 Task: Enable interaction limits for 3 days only for repository collaborators.
Action: Mouse moved to (1058, 86)
Screenshot: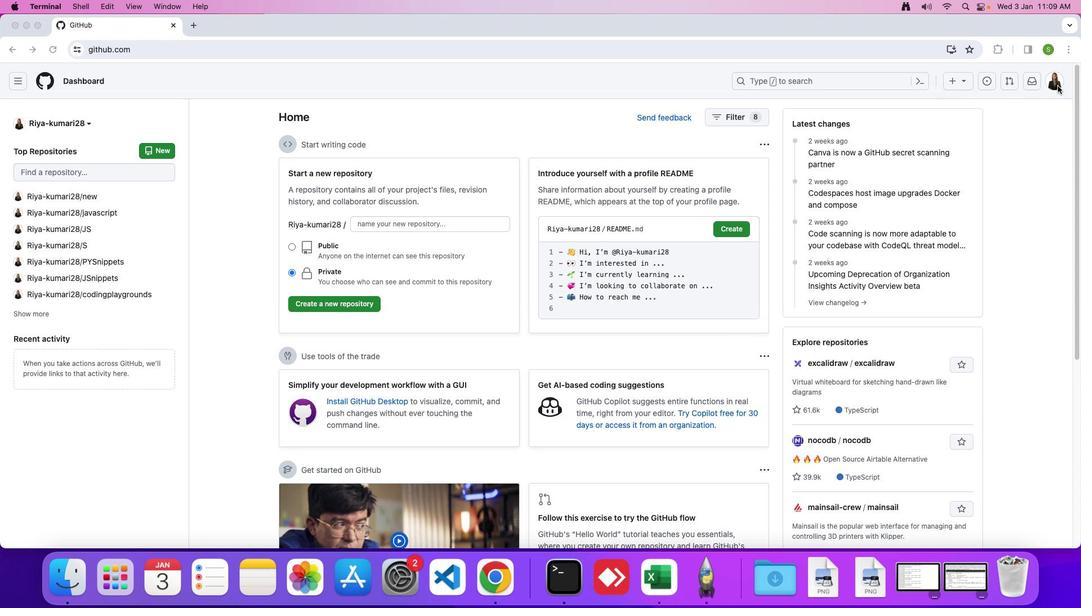
Action: Mouse pressed left at (1058, 86)
Screenshot: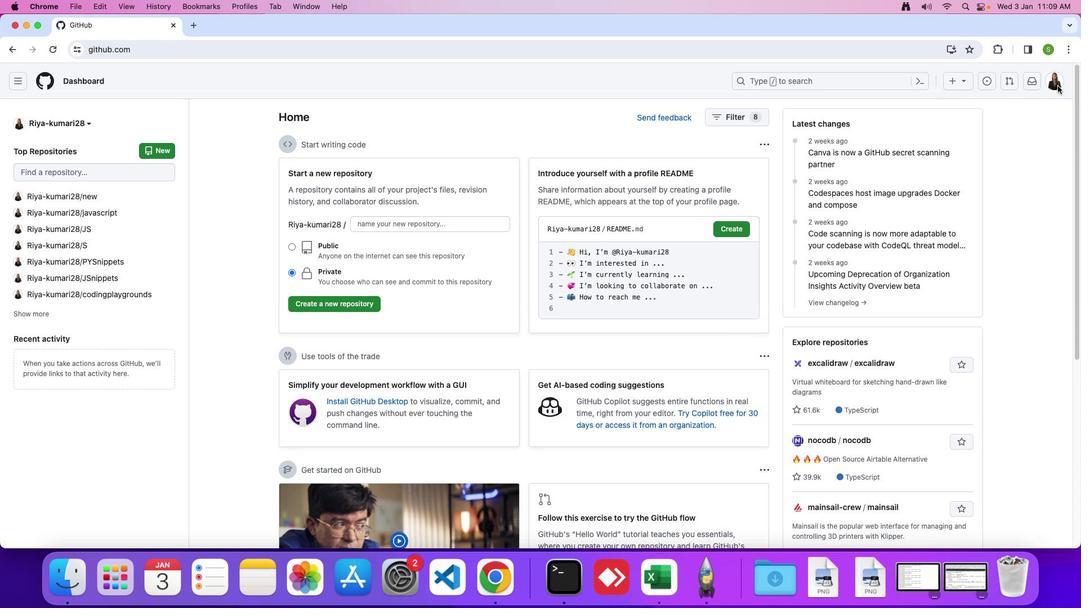 
Action: Mouse moved to (1055, 82)
Screenshot: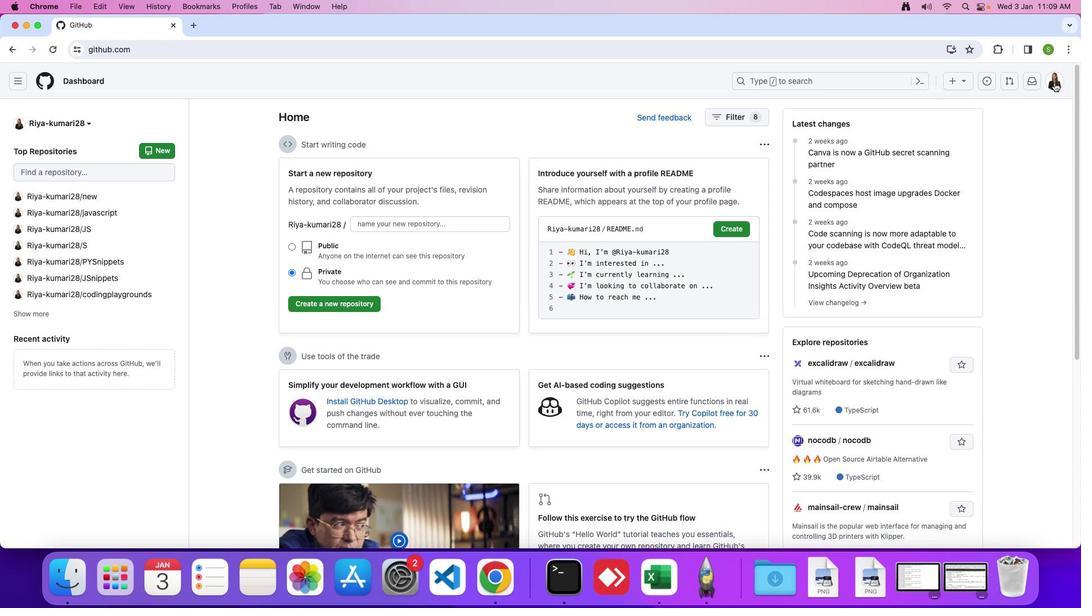 
Action: Mouse pressed left at (1055, 82)
Screenshot: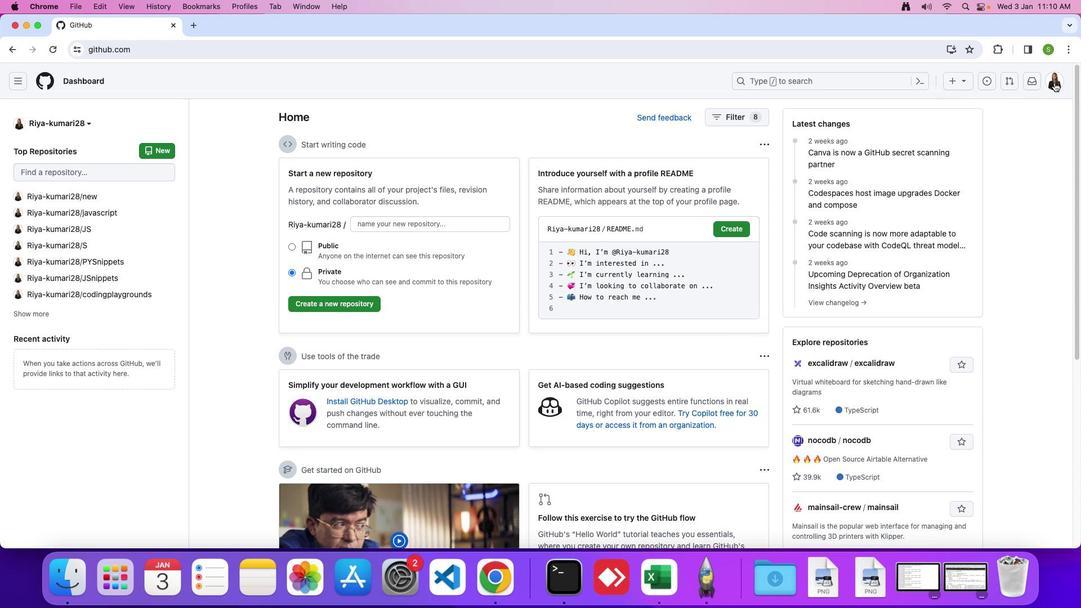 
Action: Mouse moved to (980, 394)
Screenshot: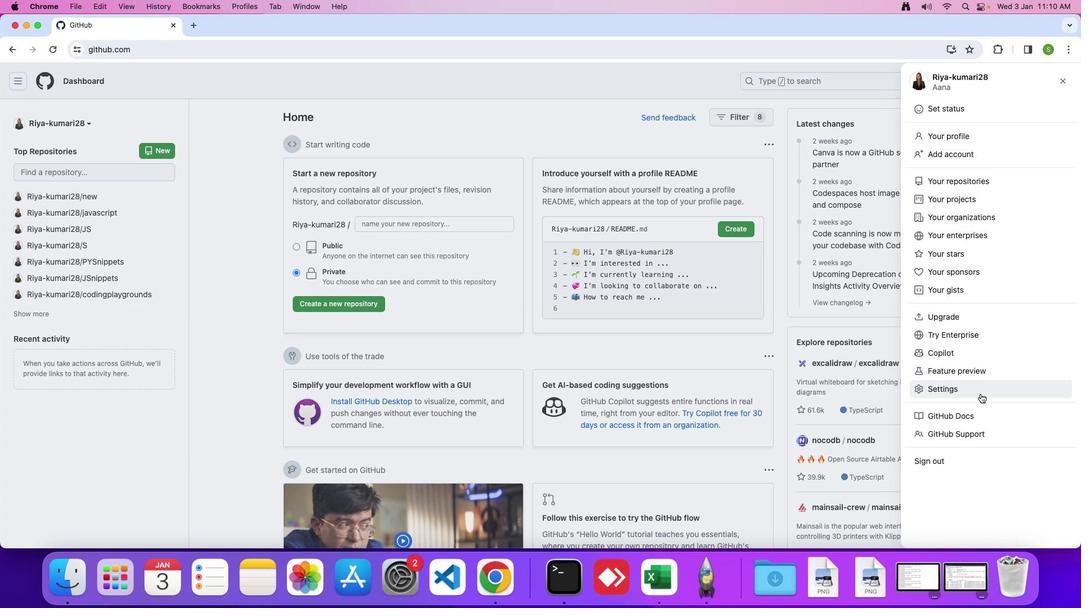 
Action: Mouse pressed left at (980, 394)
Screenshot: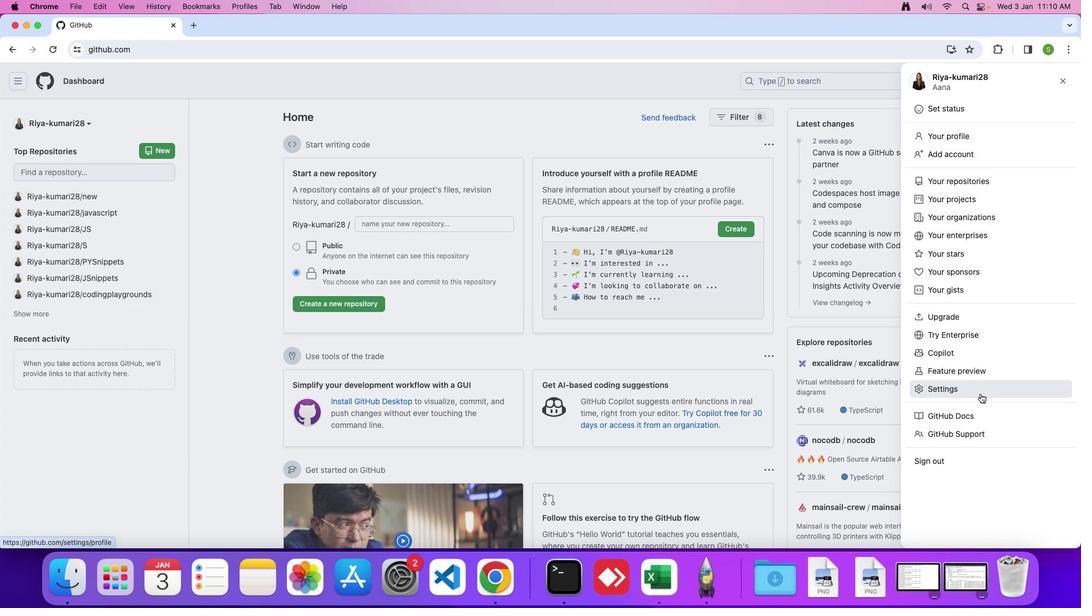 
Action: Mouse moved to (257, 405)
Screenshot: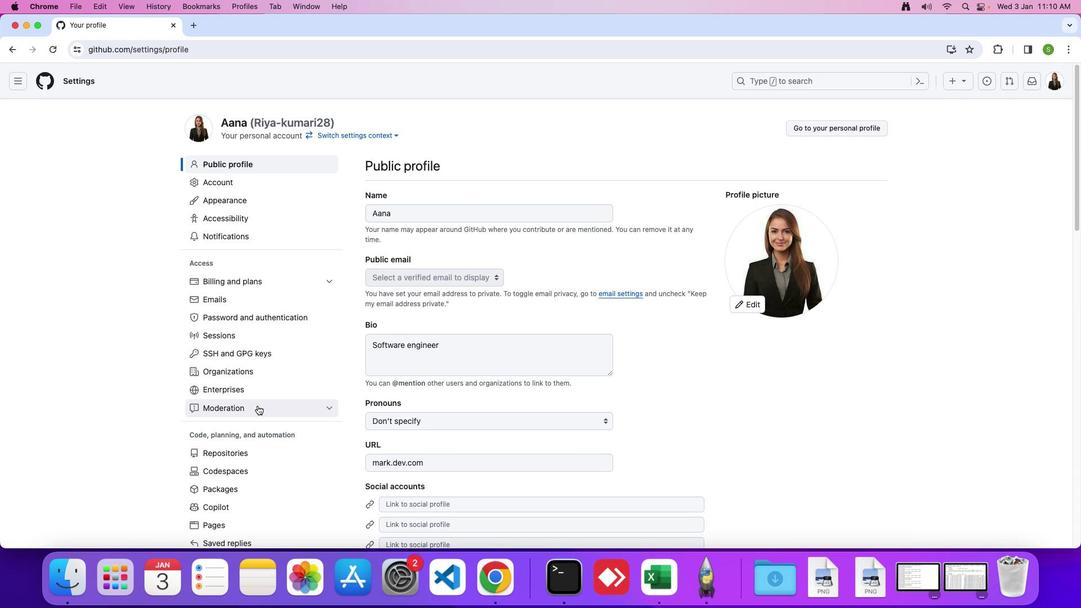 
Action: Mouse pressed left at (257, 405)
Screenshot: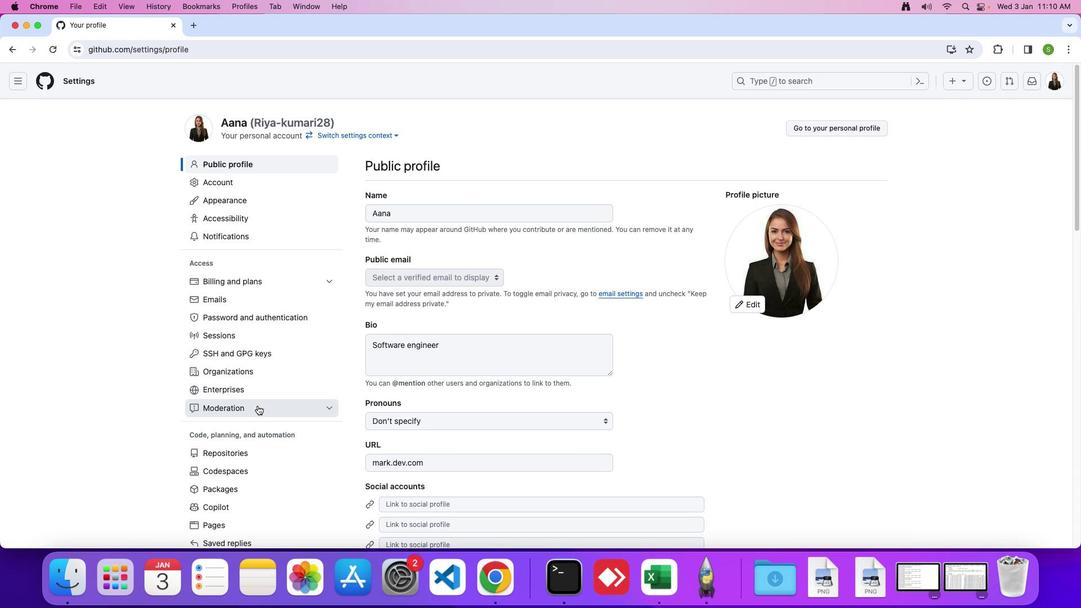 
Action: Mouse moved to (270, 447)
Screenshot: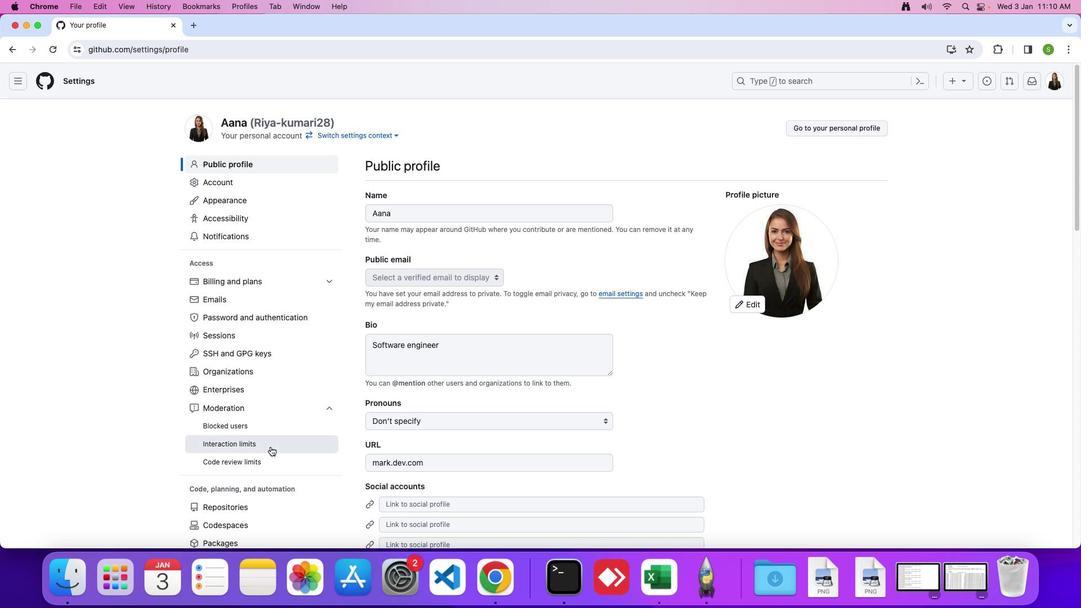 
Action: Mouse pressed left at (270, 447)
Screenshot: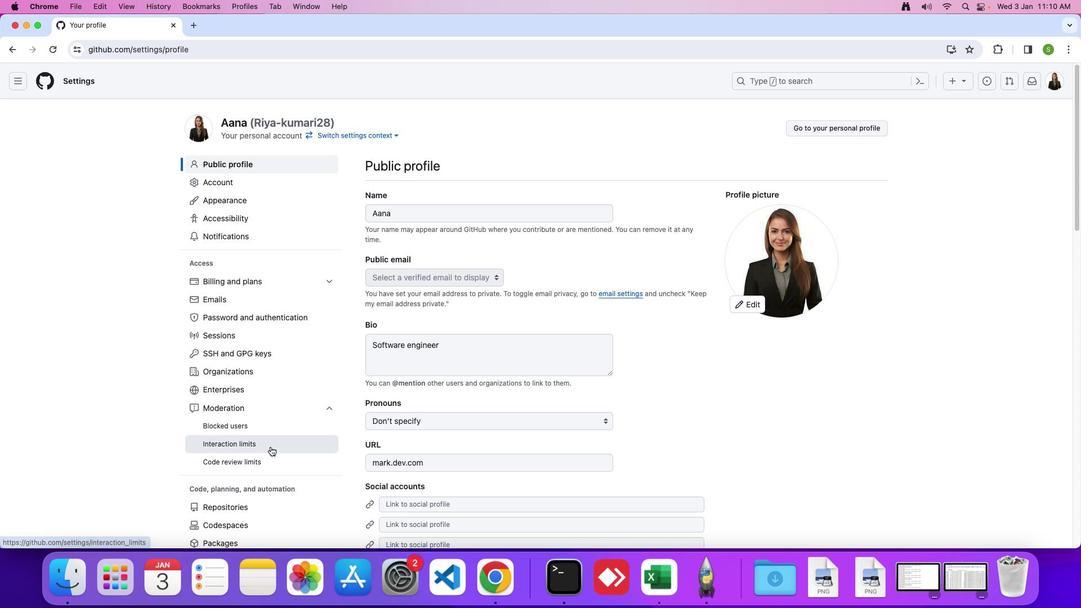 
Action: Mouse moved to (862, 390)
Screenshot: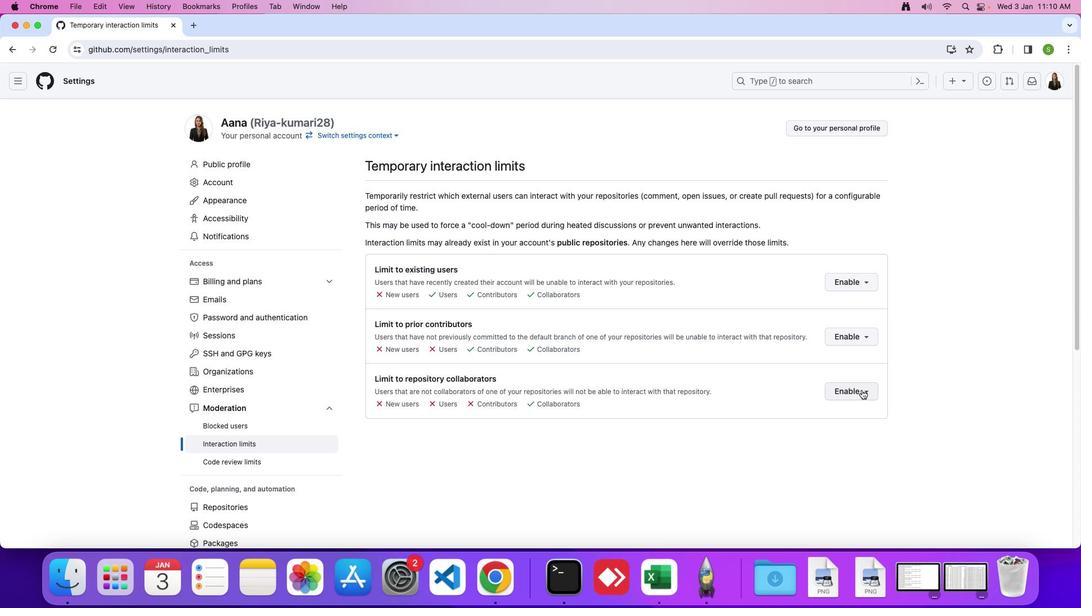 
Action: Mouse pressed left at (862, 390)
Screenshot: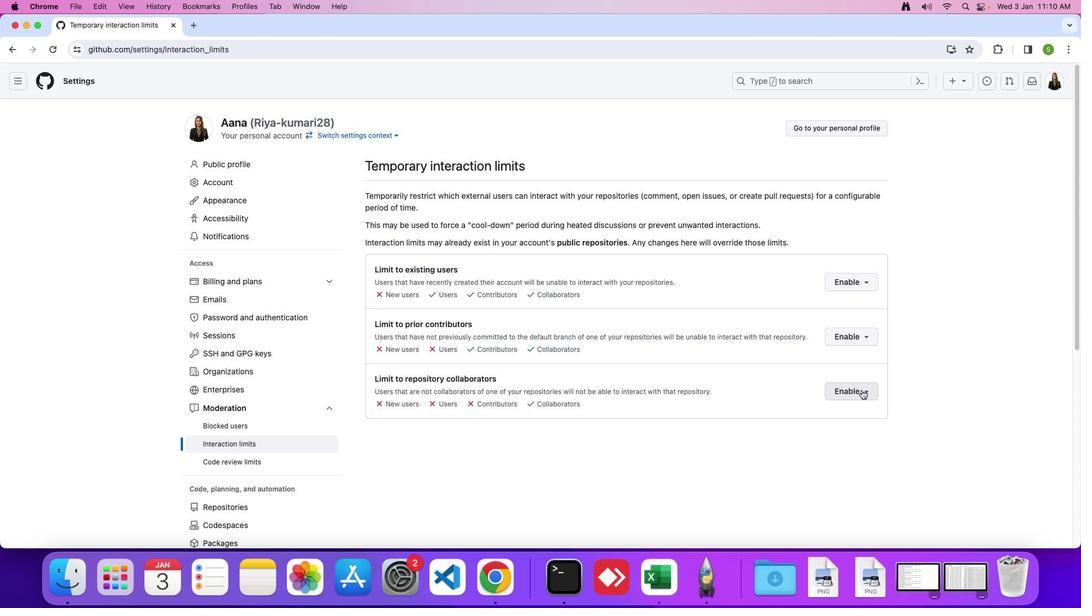 
Action: Mouse moved to (736, 452)
Screenshot: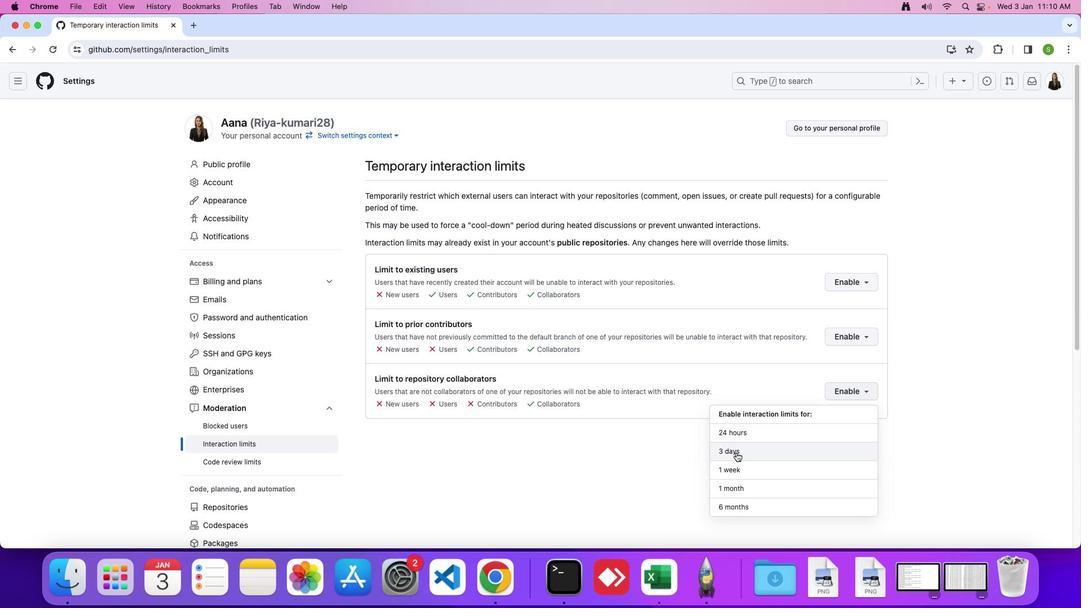 
Action: Mouse pressed left at (736, 452)
Screenshot: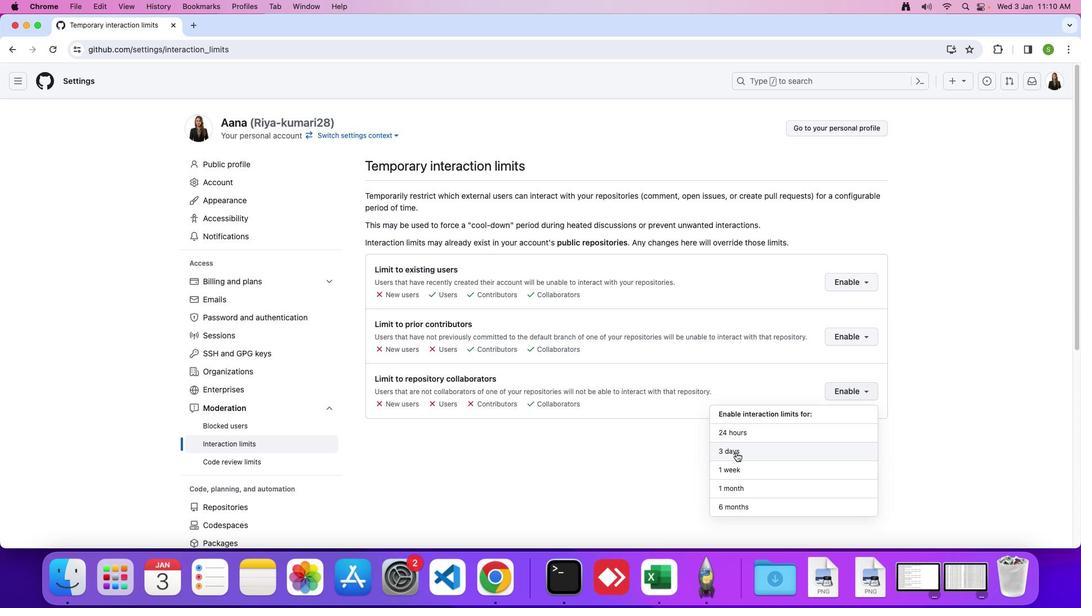 
